 Task: Add a condition where "Ticket status Contains none of the following Pending" in recently solved tickets.
Action: Mouse moved to (202, 341)
Screenshot: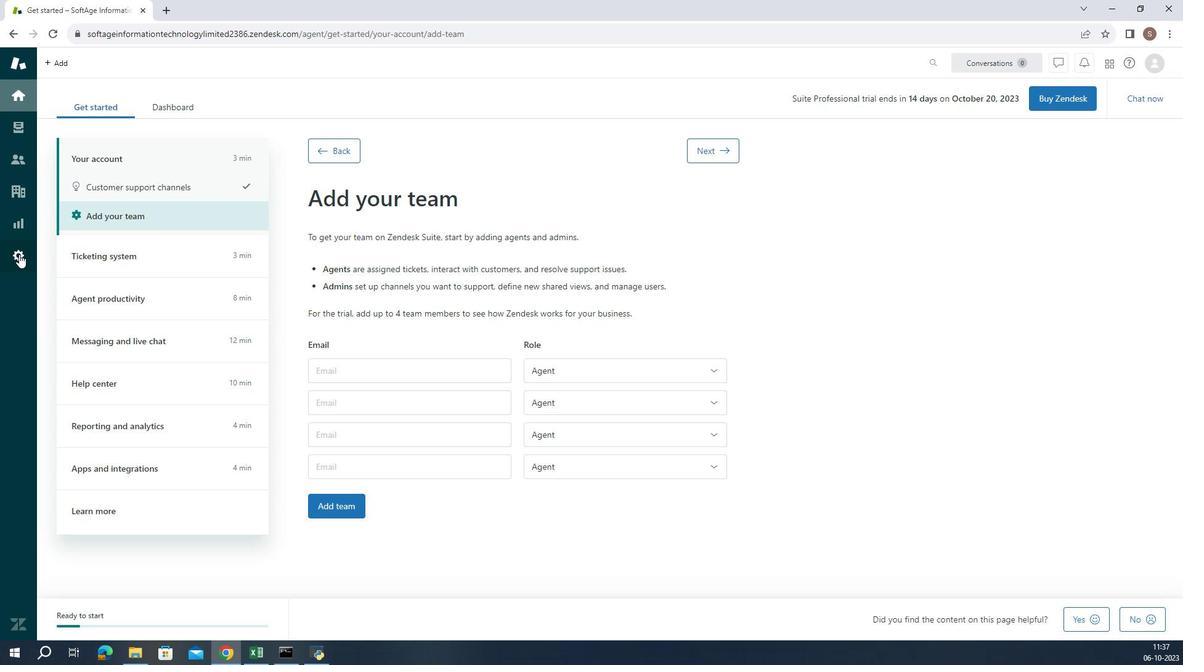 
Action: Mouse pressed left at (202, 341)
Screenshot: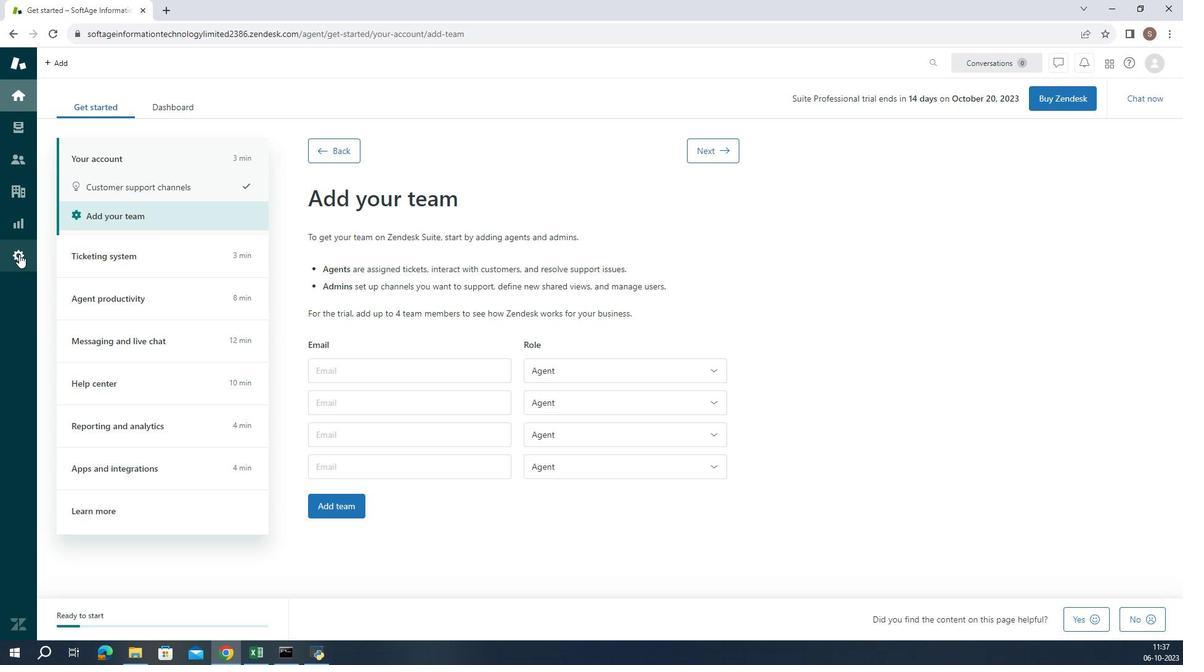 
Action: Mouse moved to (409, 531)
Screenshot: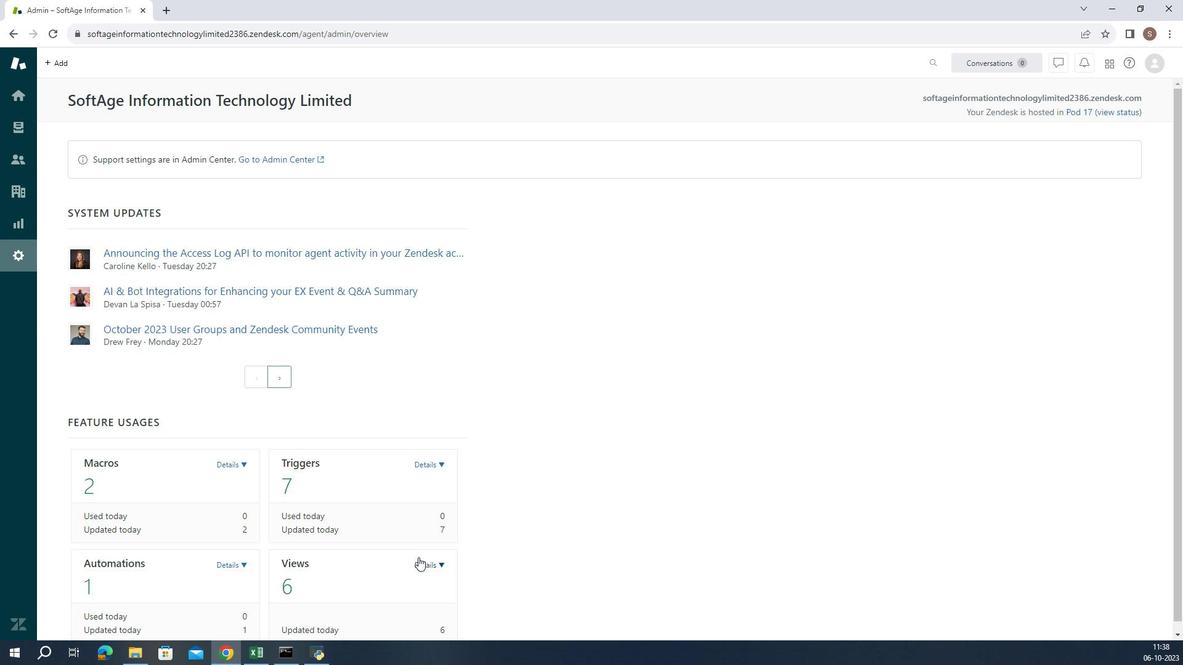 
Action: Mouse pressed left at (409, 531)
Screenshot: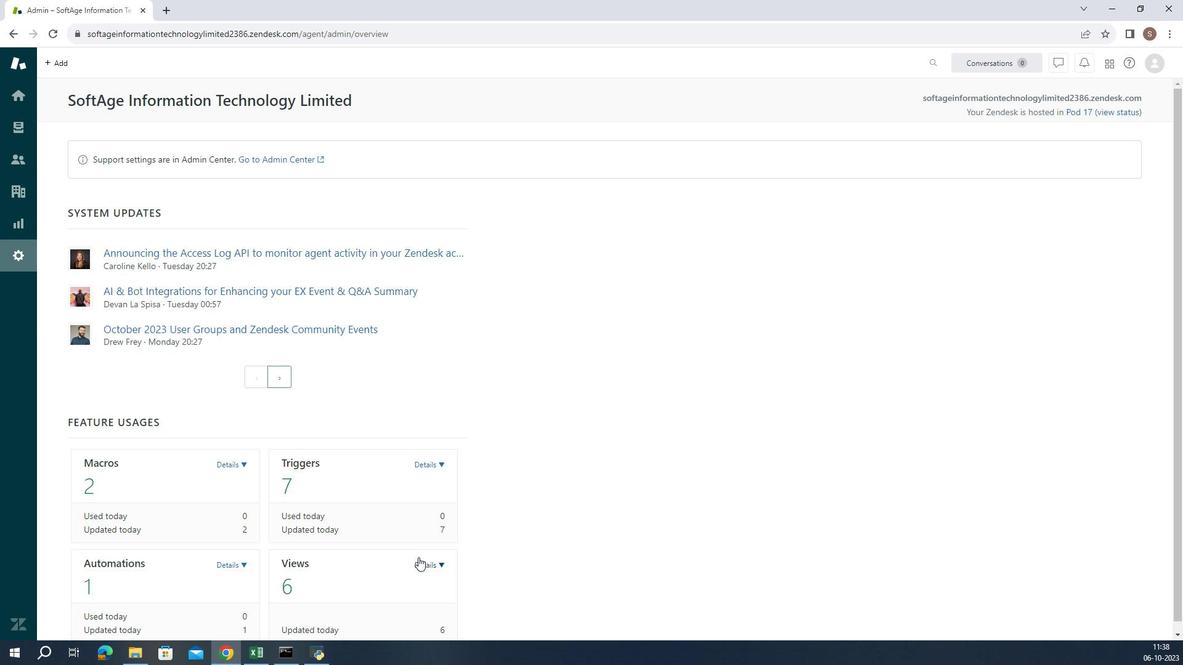 
Action: Mouse moved to (396, 563)
Screenshot: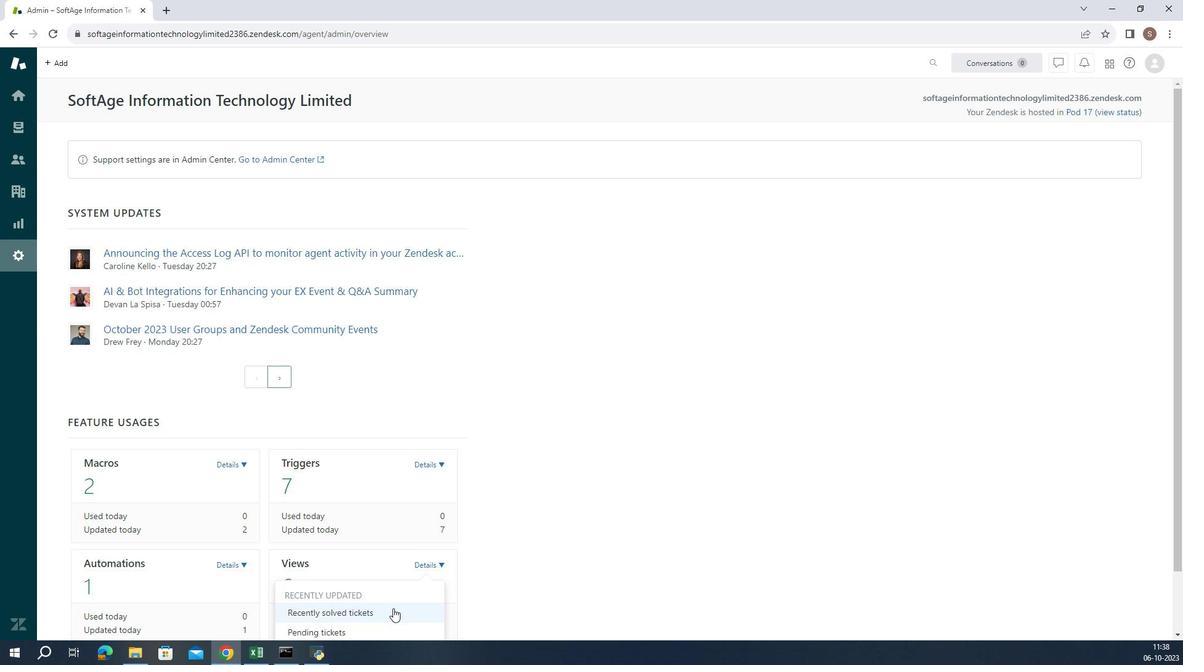 
Action: Mouse pressed left at (396, 563)
Screenshot: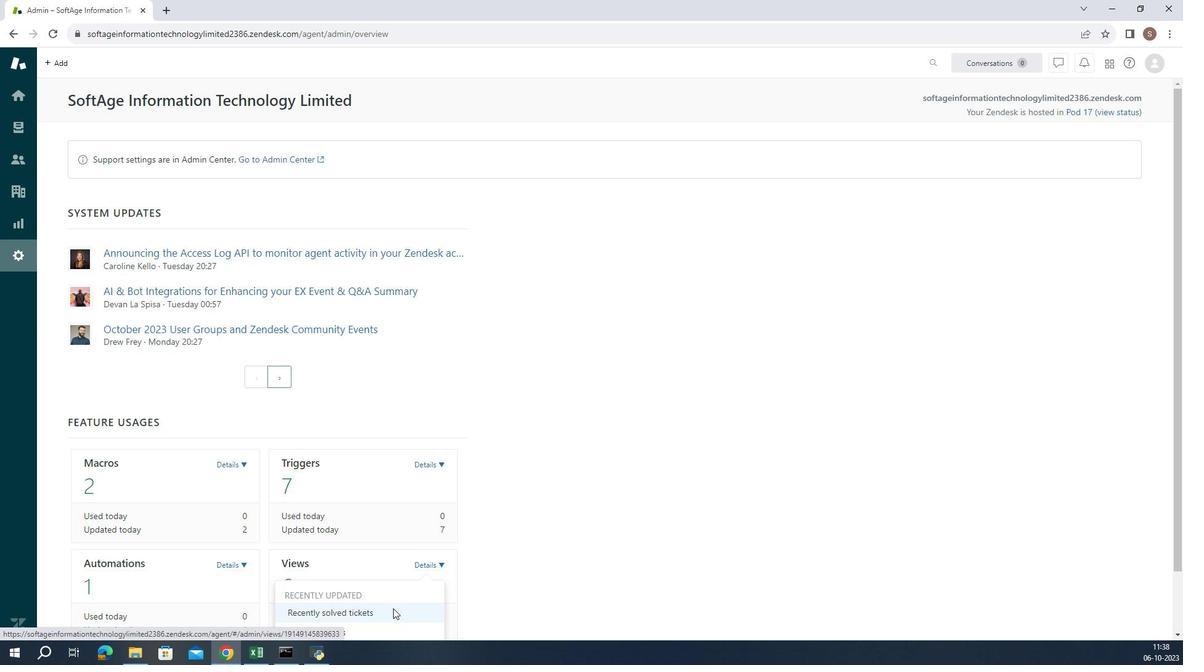 
Action: Mouse moved to (321, 443)
Screenshot: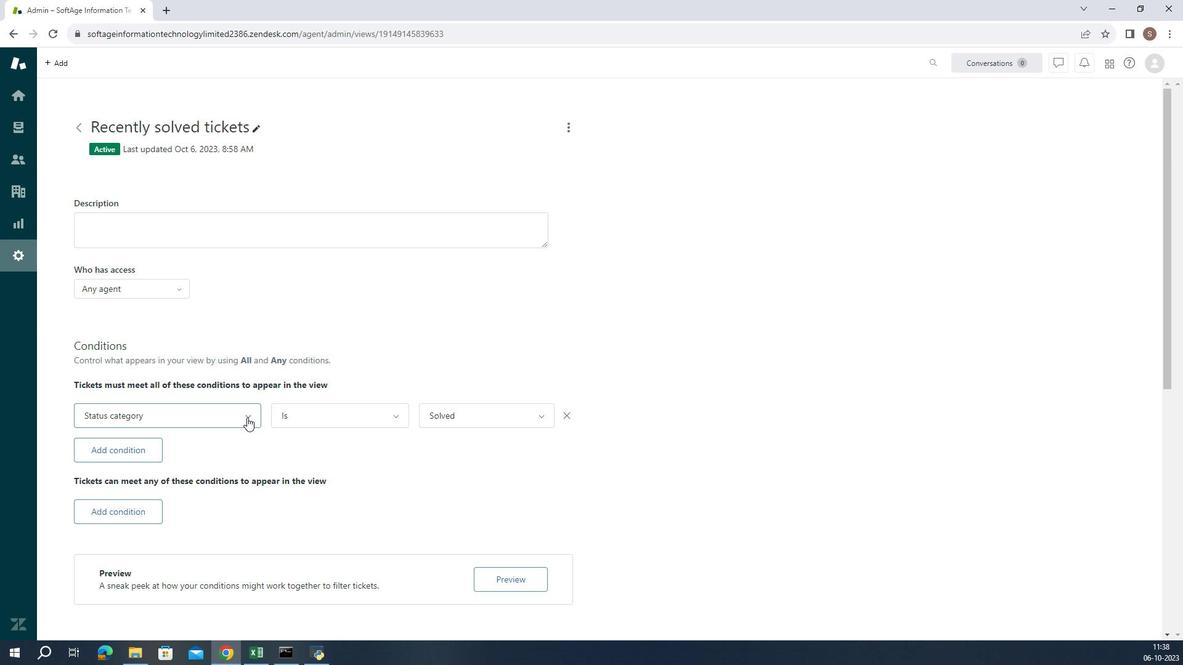 
Action: Mouse pressed left at (321, 443)
Screenshot: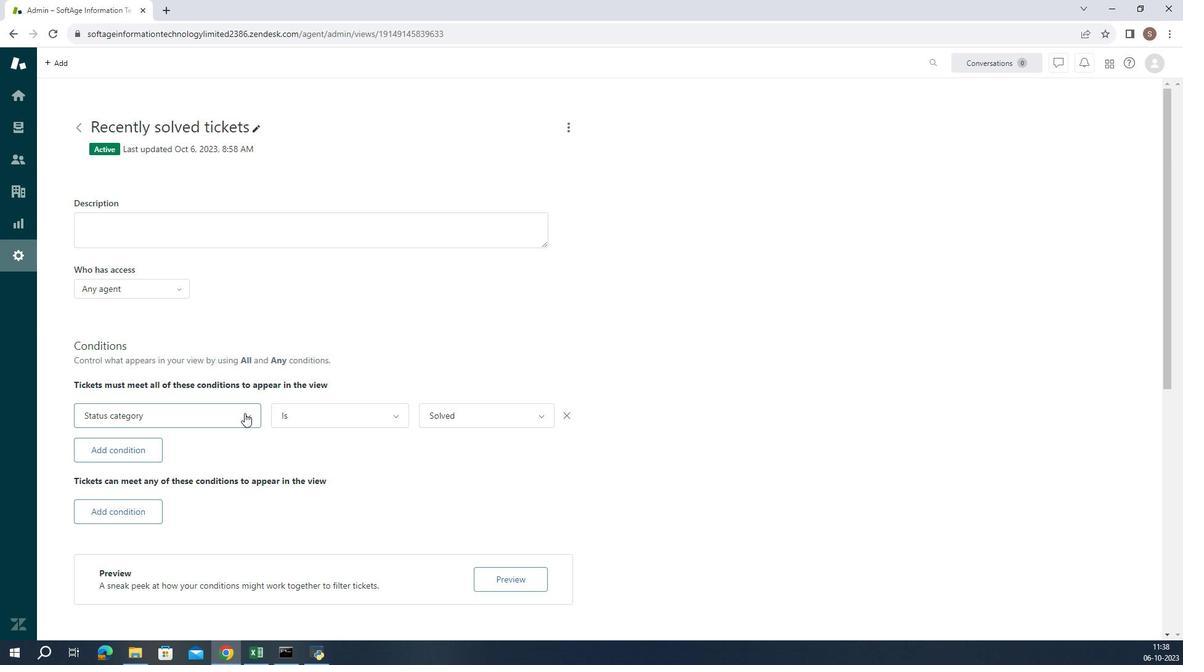 
Action: Mouse moved to (294, 390)
Screenshot: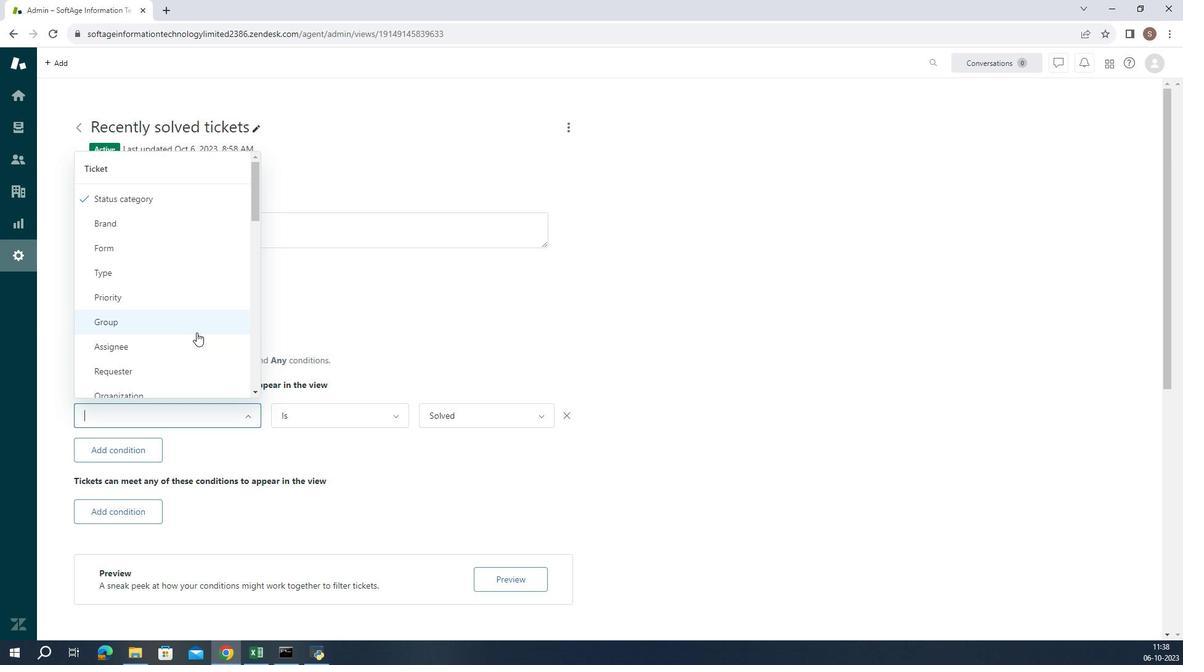 
Action: Mouse scrolled (294, 390) with delta (0, 0)
Screenshot: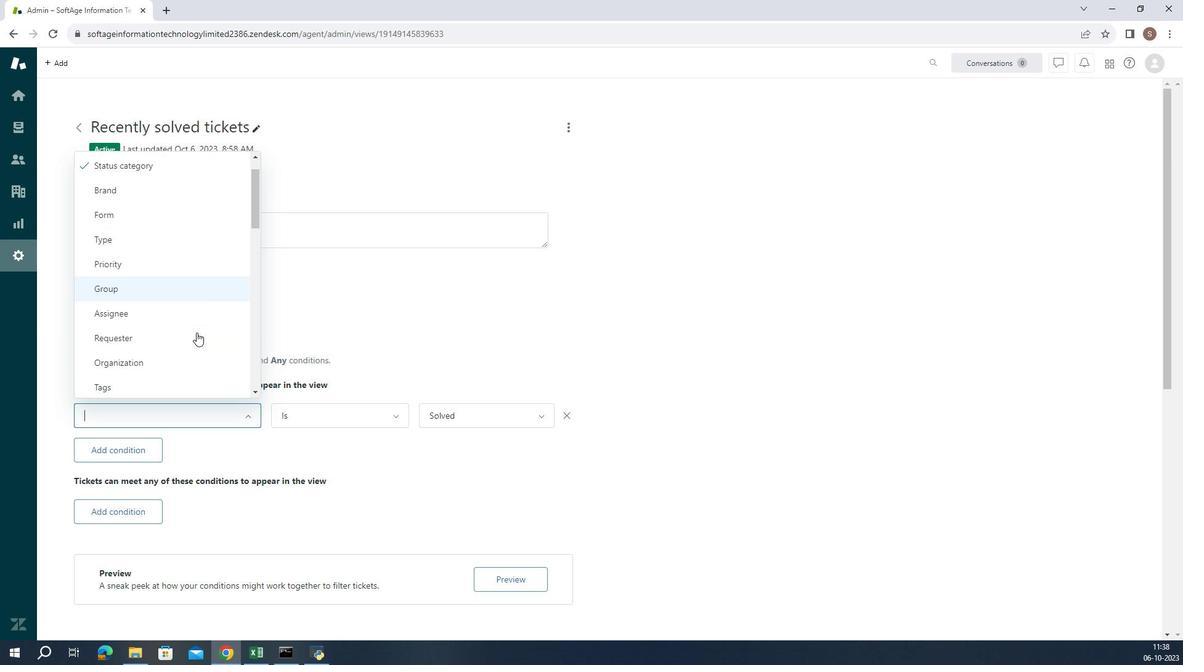 
Action: Mouse scrolled (294, 390) with delta (0, 0)
Screenshot: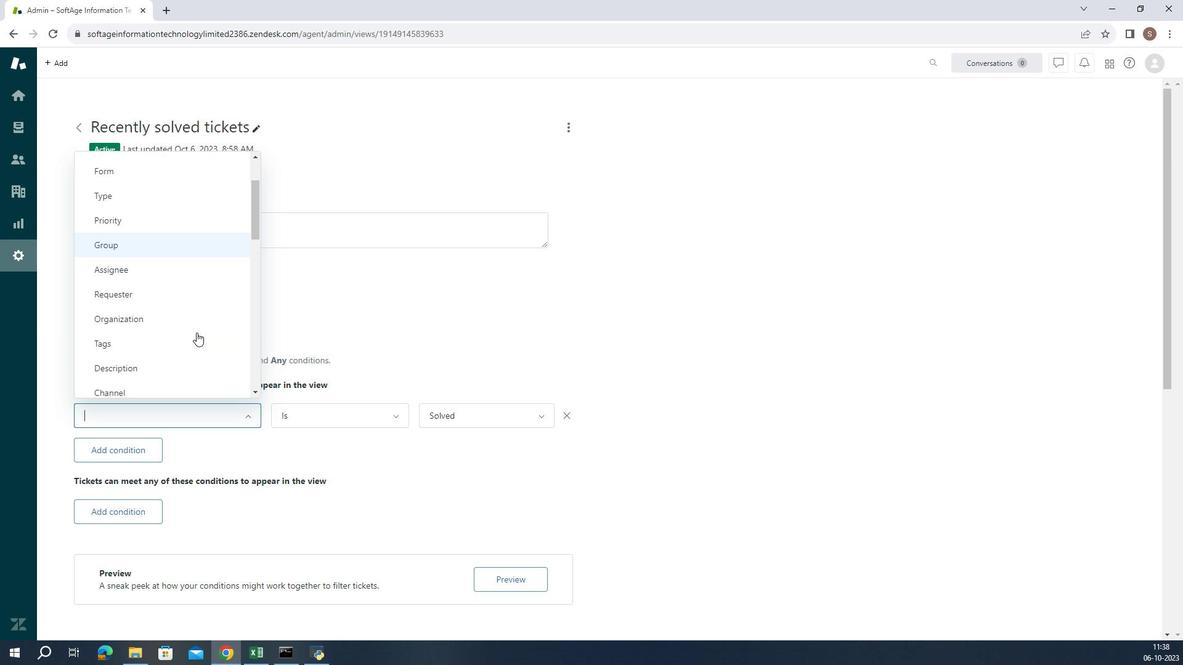 
Action: Mouse scrolled (294, 390) with delta (0, 0)
Screenshot: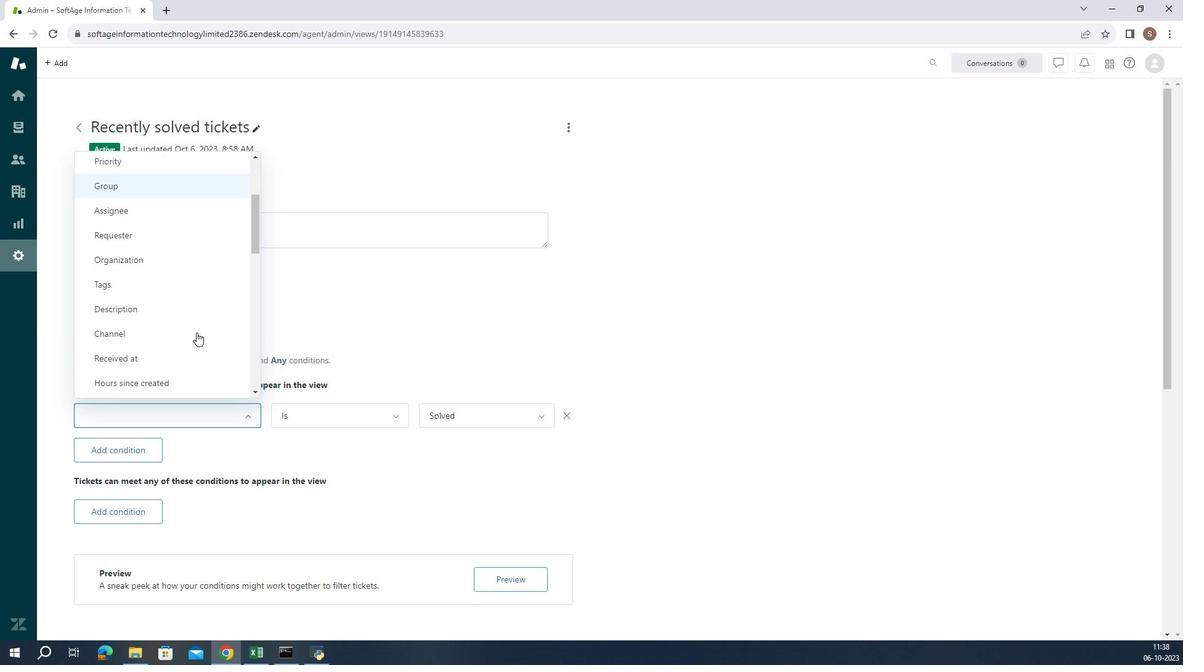 
Action: Mouse scrolled (294, 390) with delta (0, 0)
Screenshot: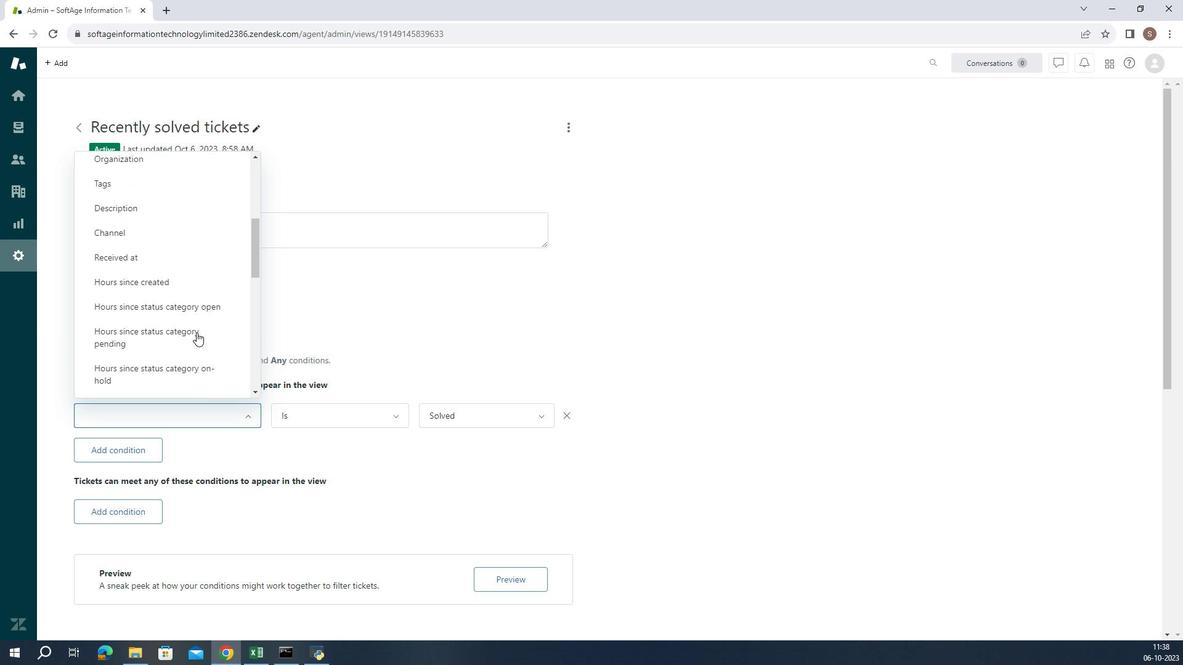 
Action: Mouse scrolled (294, 390) with delta (0, 0)
Screenshot: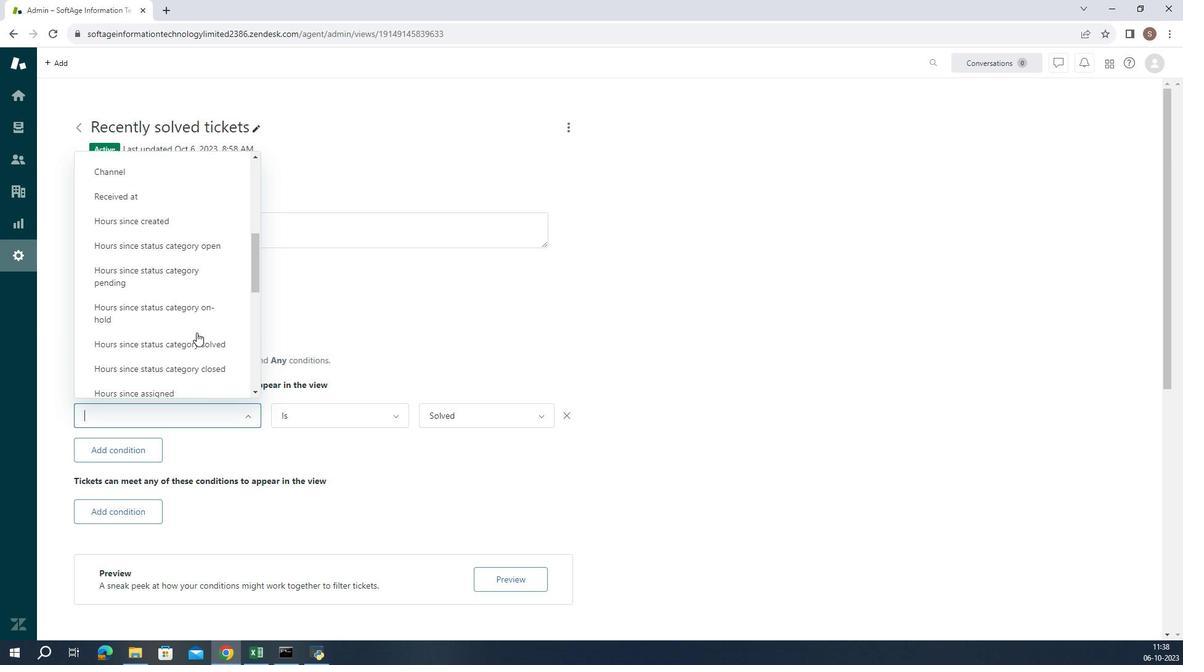 
Action: Mouse scrolled (294, 390) with delta (0, 0)
Screenshot: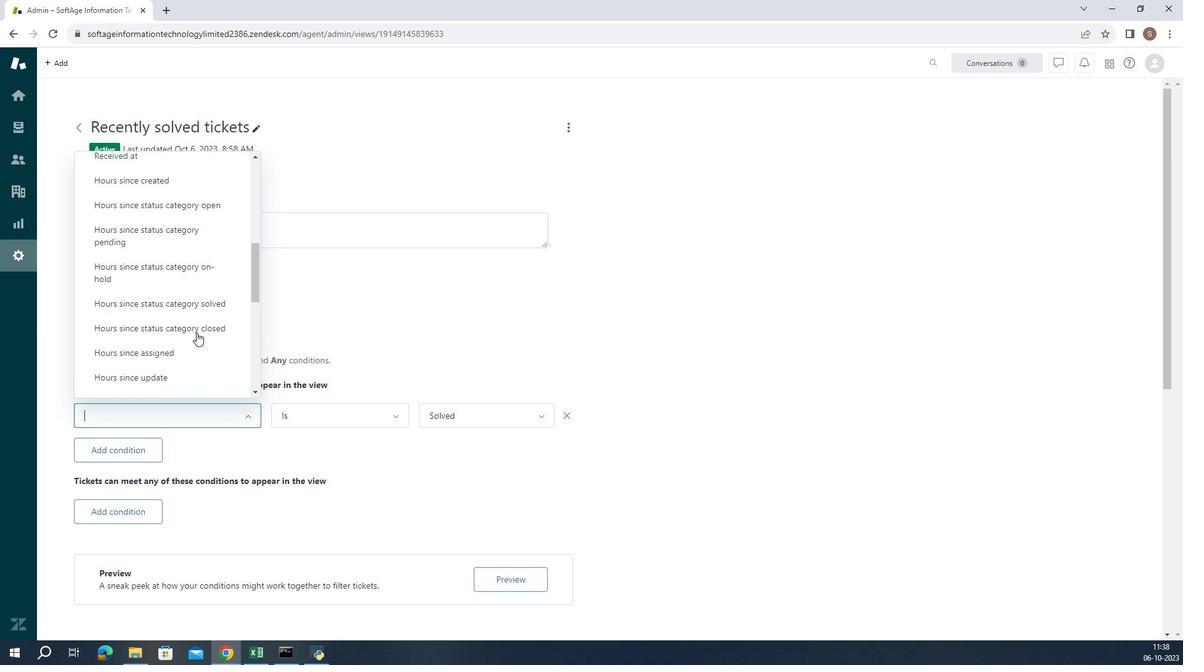 
Action: Mouse scrolled (294, 390) with delta (0, 0)
Screenshot: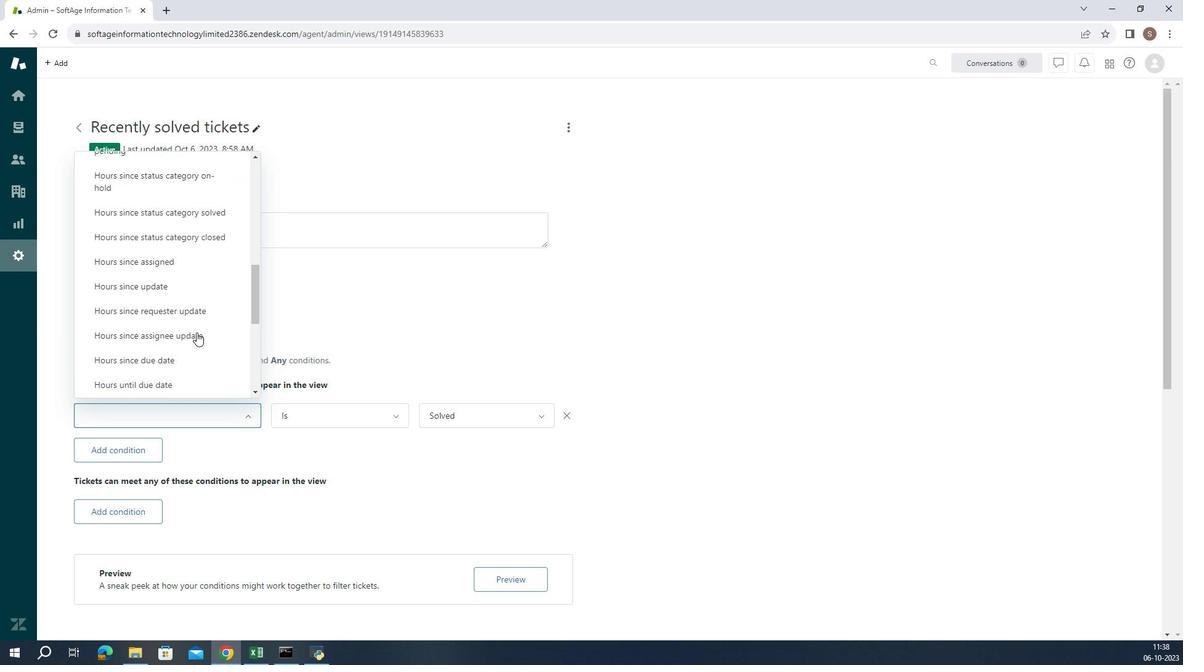 
Action: Mouse scrolled (294, 390) with delta (0, 0)
Screenshot: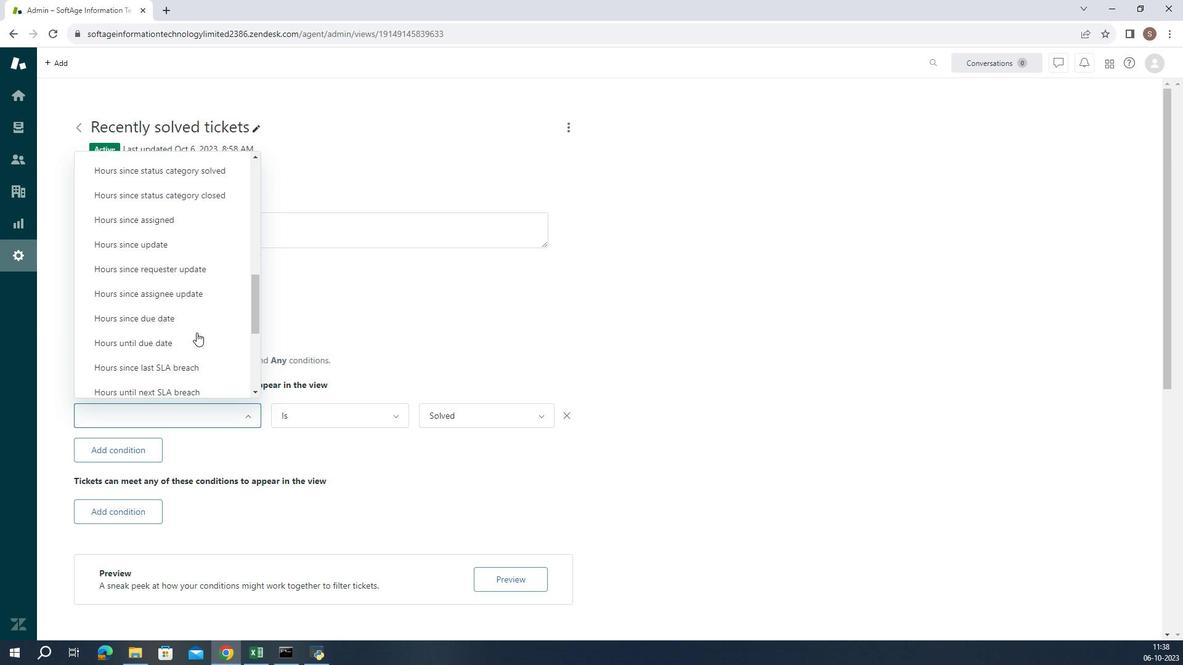 
Action: Mouse moved to (294, 390)
Screenshot: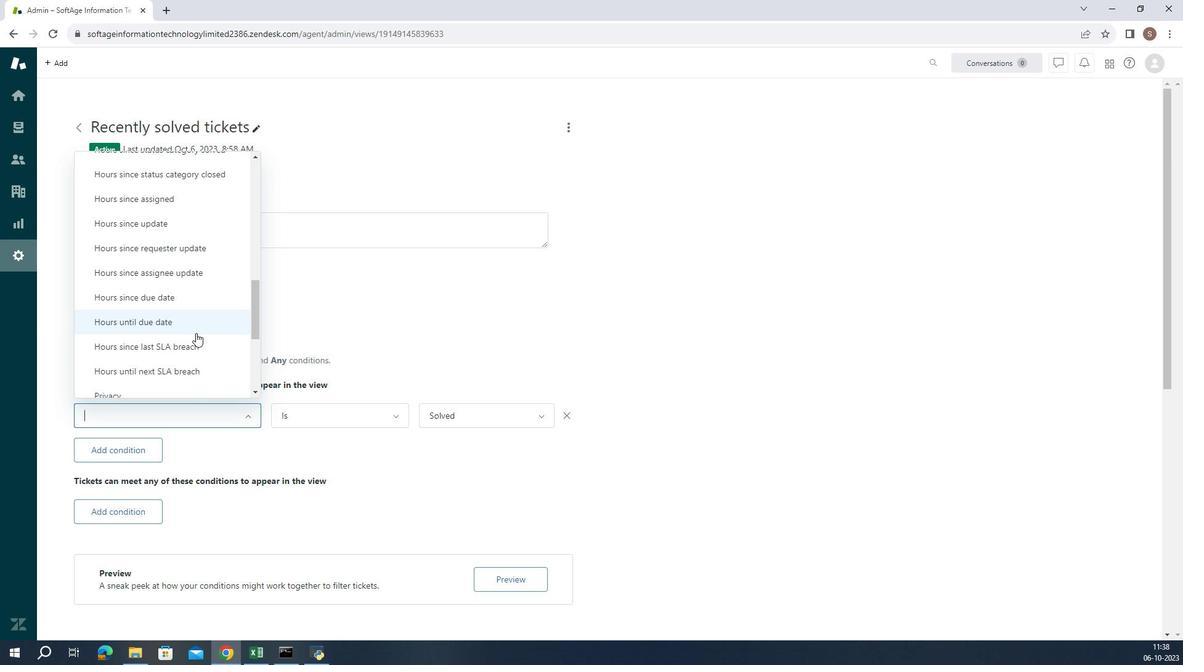 
Action: Mouse scrolled (294, 390) with delta (0, 0)
Screenshot: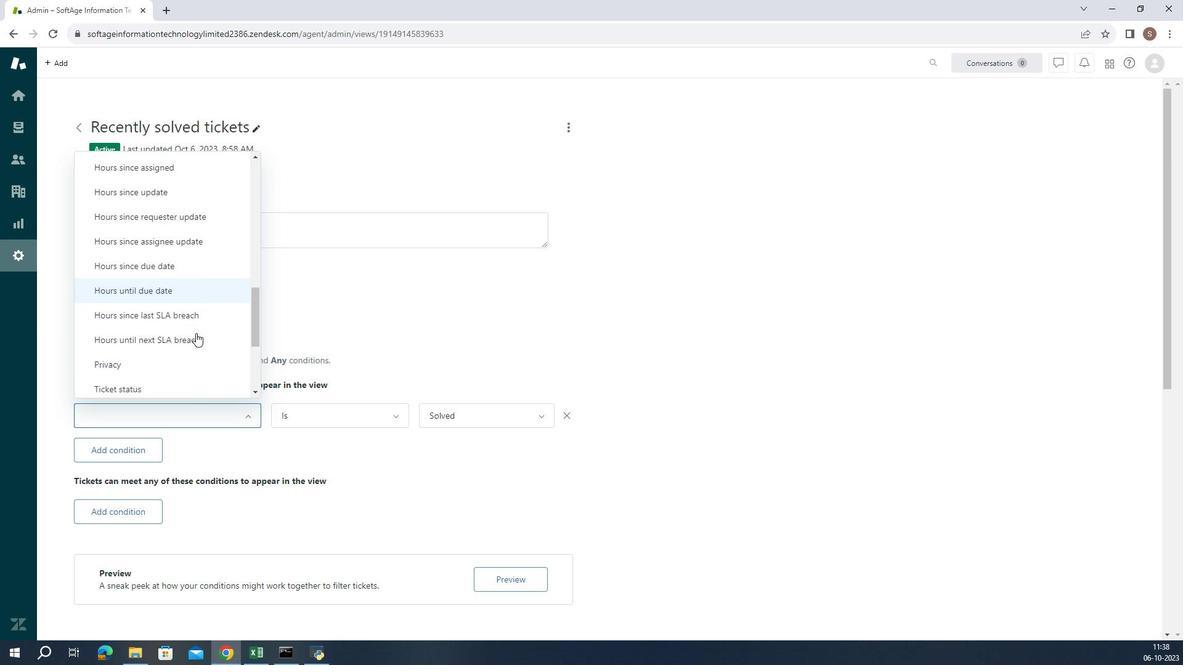 
Action: Mouse moved to (289, 405)
Screenshot: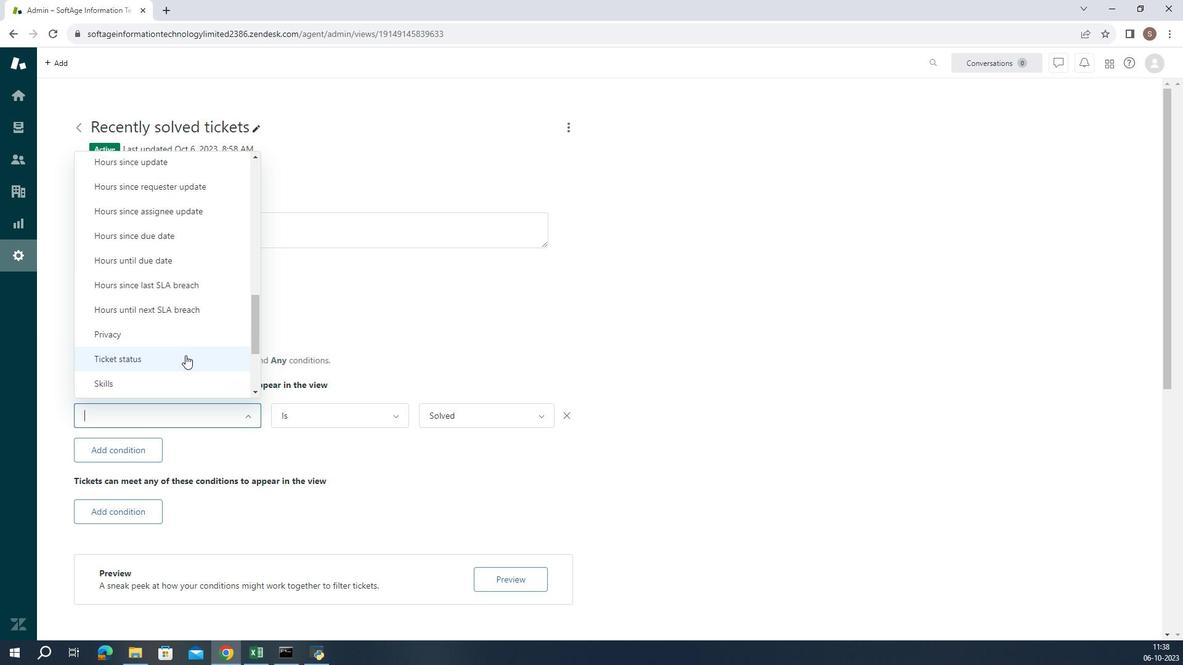 
Action: Mouse pressed left at (289, 405)
Screenshot: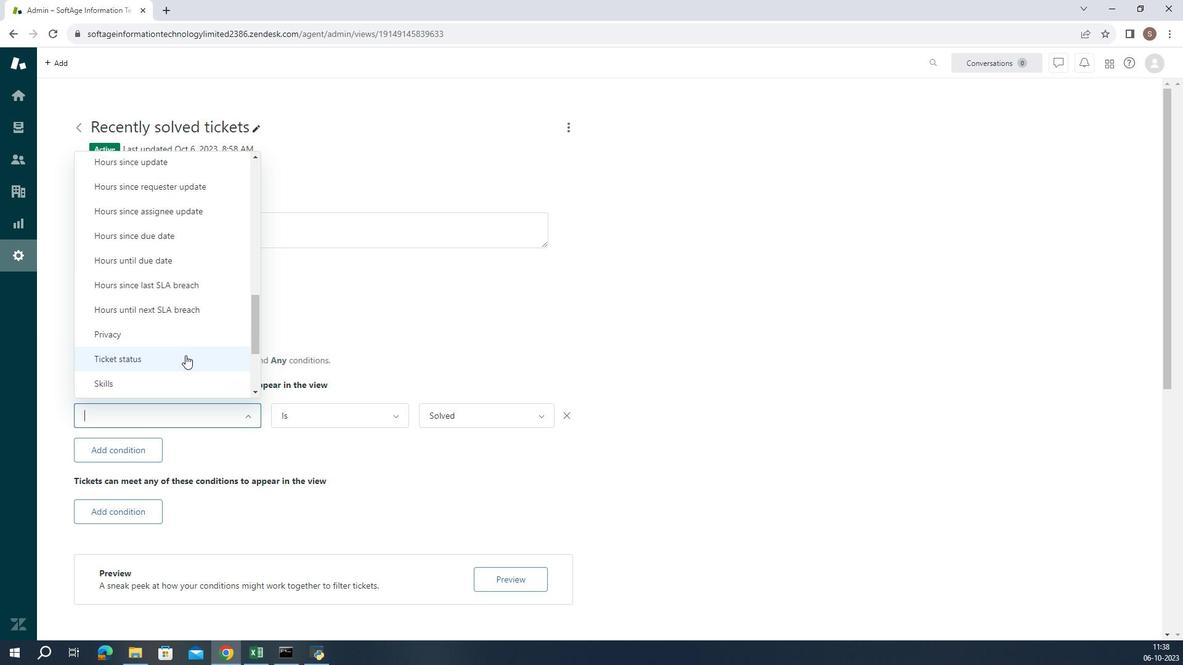 
Action: Mouse moved to (354, 442)
Screenshot: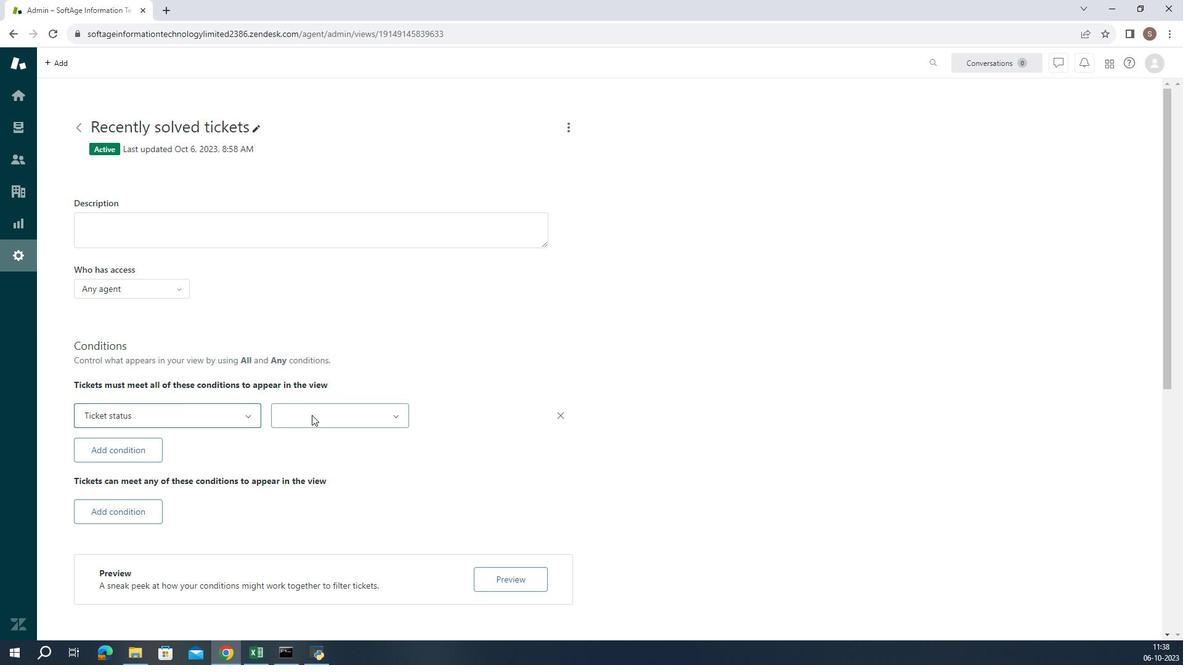 
Action: Mouse pressed left at (354, 442)
Screenshot: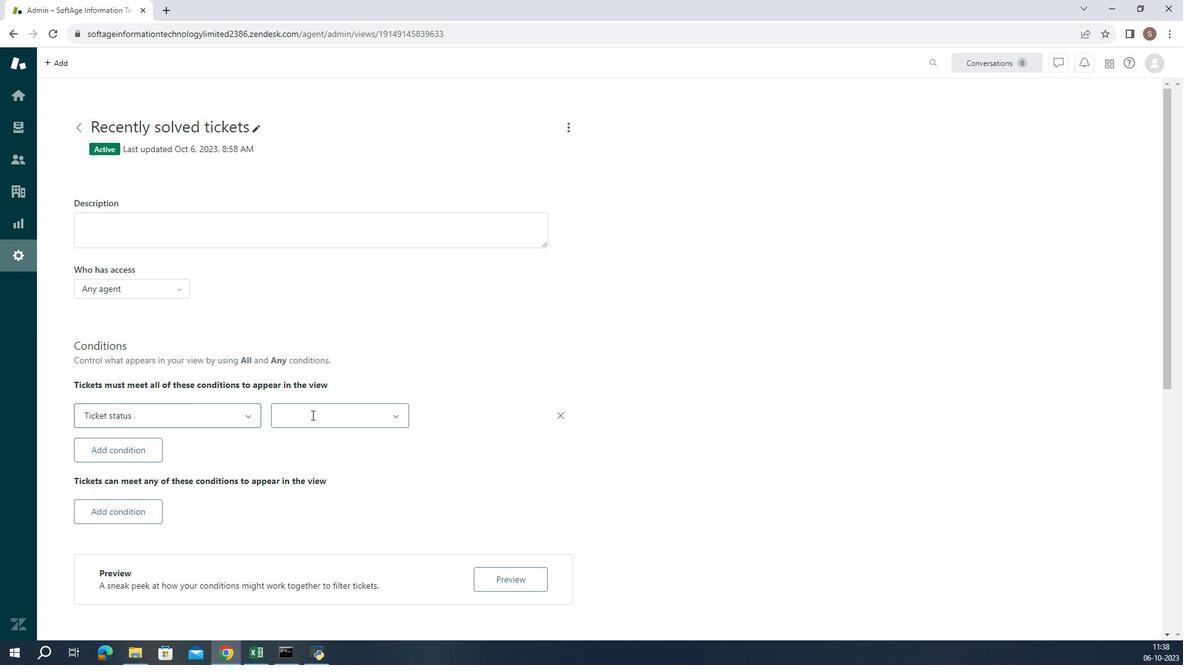 
Action: Mouse moved to (371, 491)
Screenshot: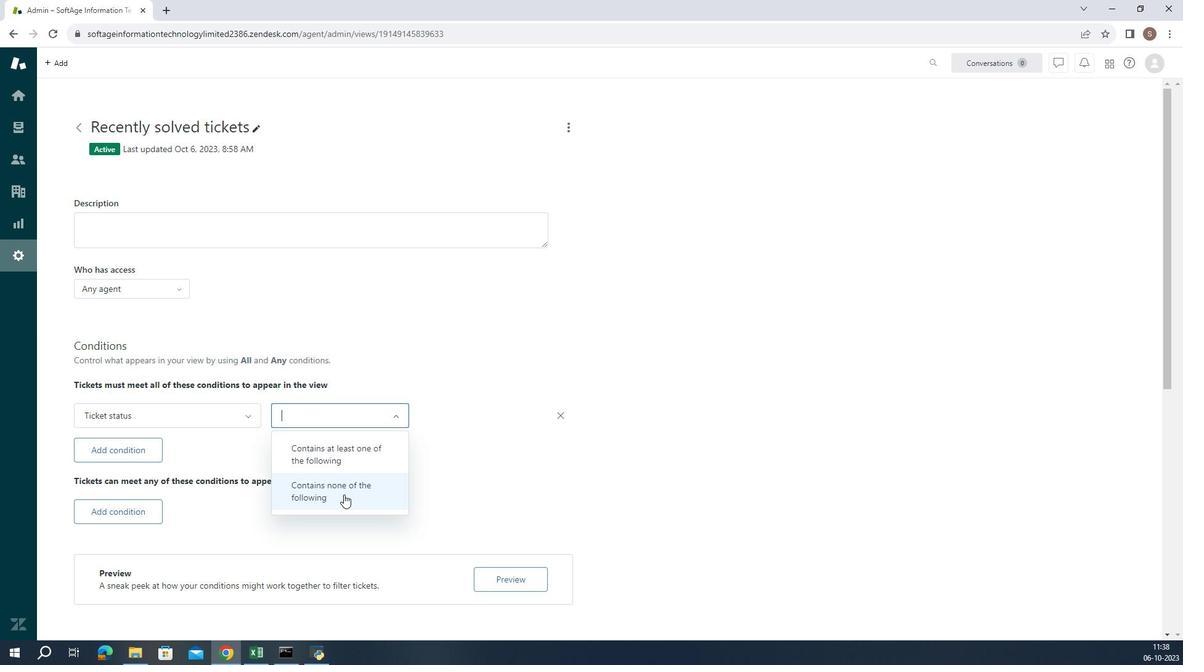 
Action: Mouse pressed left at (371, 491)
Screenshot: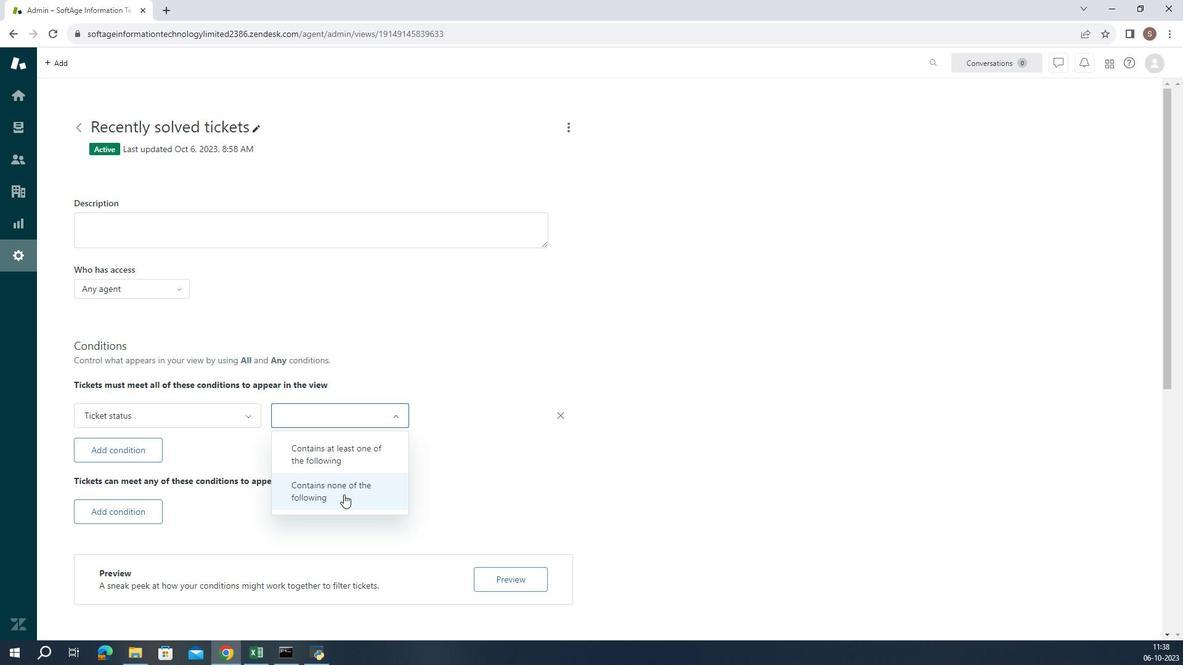 
Action: Mouse moved to (448, 444)
Screenshot: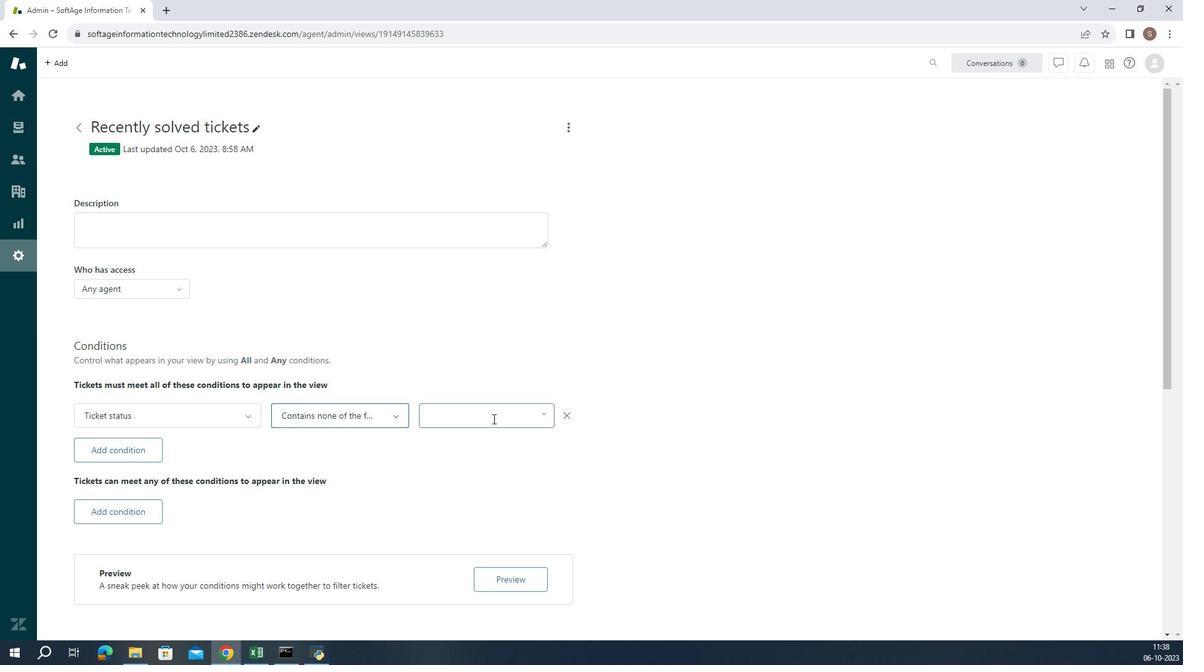 
Action: Mouse pressed left at (448, 444)
Screenshot: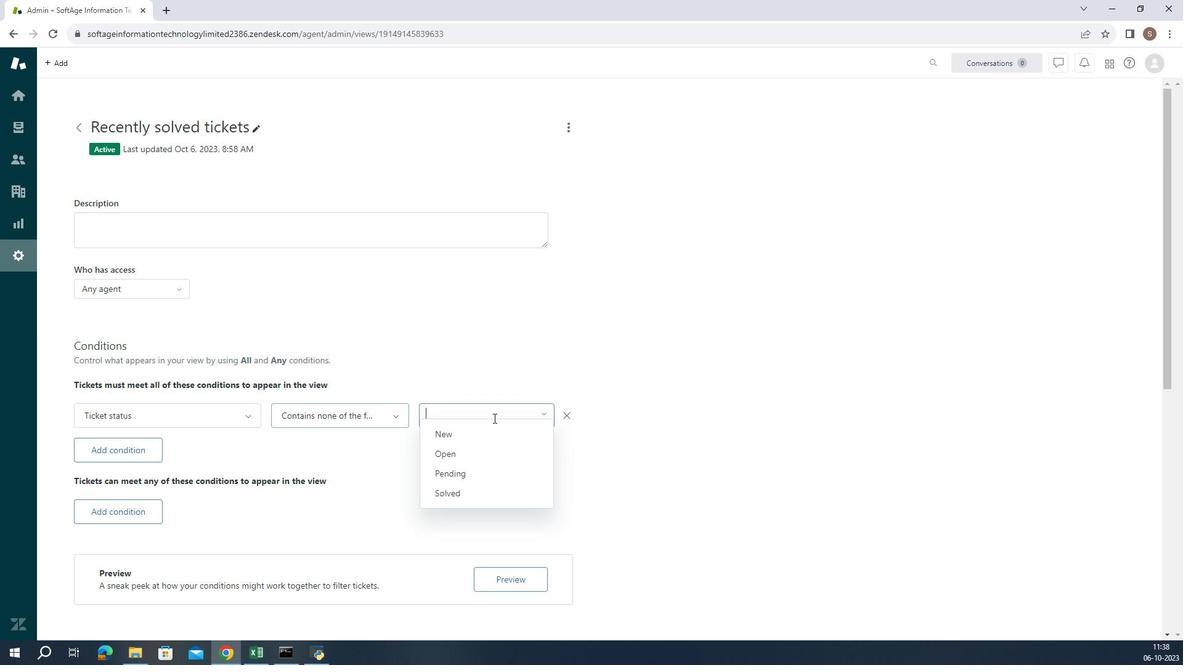 
Action: Mouse moved to (449, 481)
Screenshot: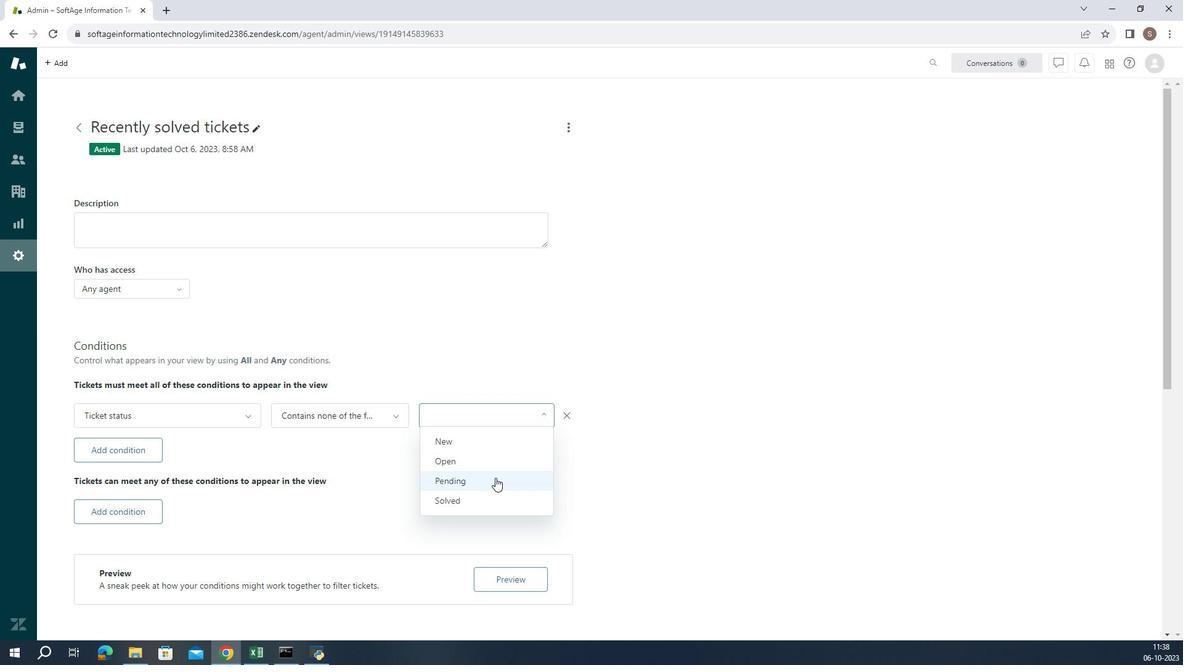 
Action: Mouse pressed left at (449, 481)
Screenshot: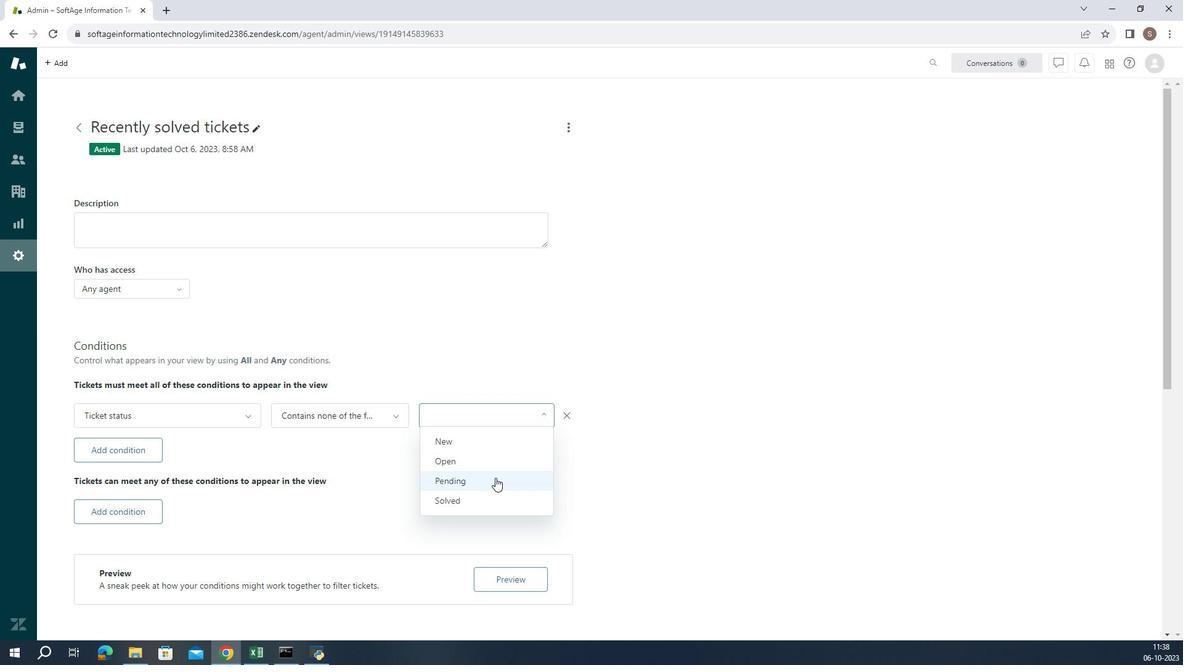 
Action: Mouse moved to (398, 476)
Screenshot: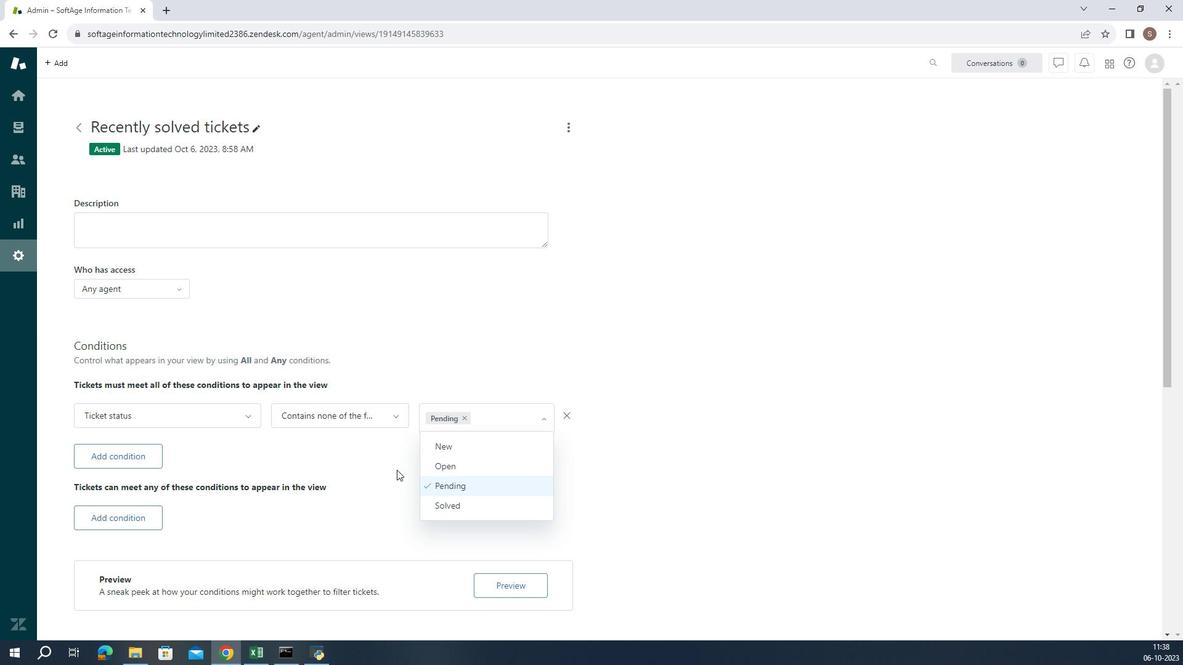 
Action: Mouse pressed left at (398, 476)
Screenshot: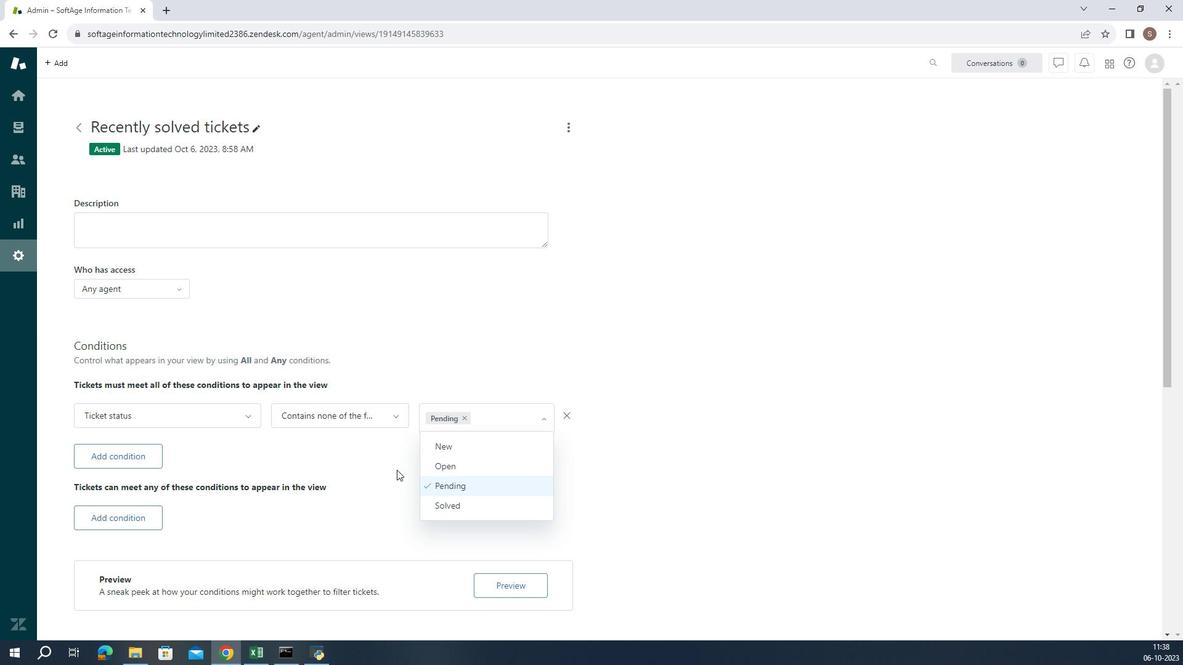 
Action: Mouse moved to (403, 477)
Screenshot: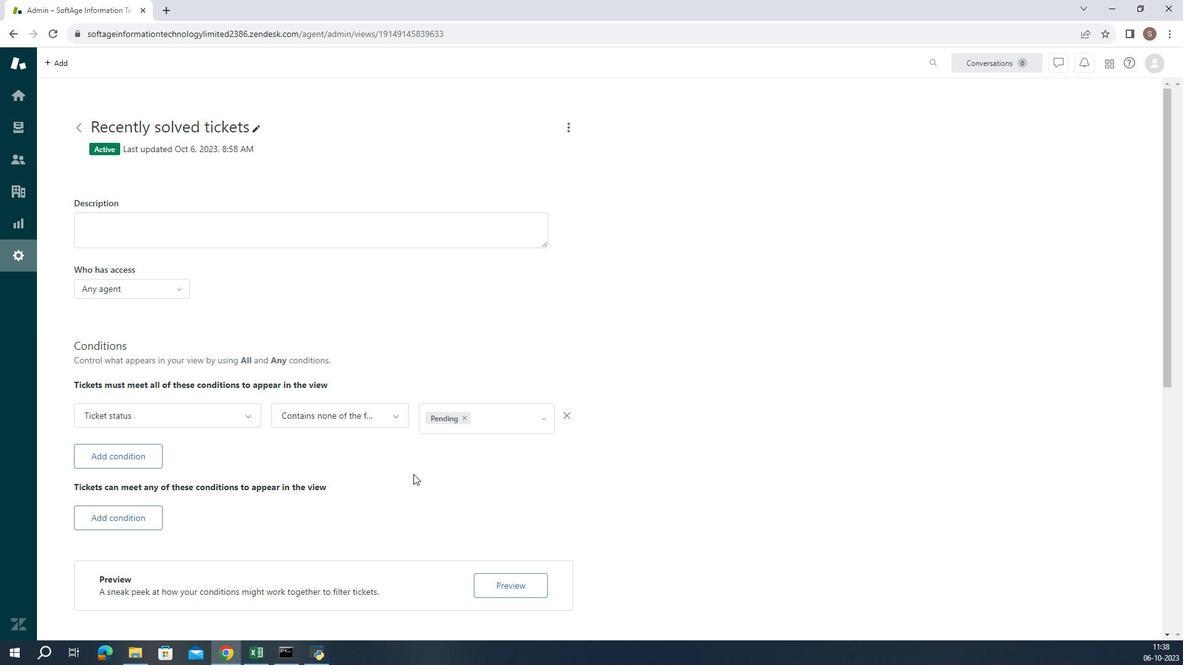 
